 Task: Sort the products in the category "Pinot Grigio" by price (lowest first).
Action: Mouse moved to (799, 281)
Screenshot: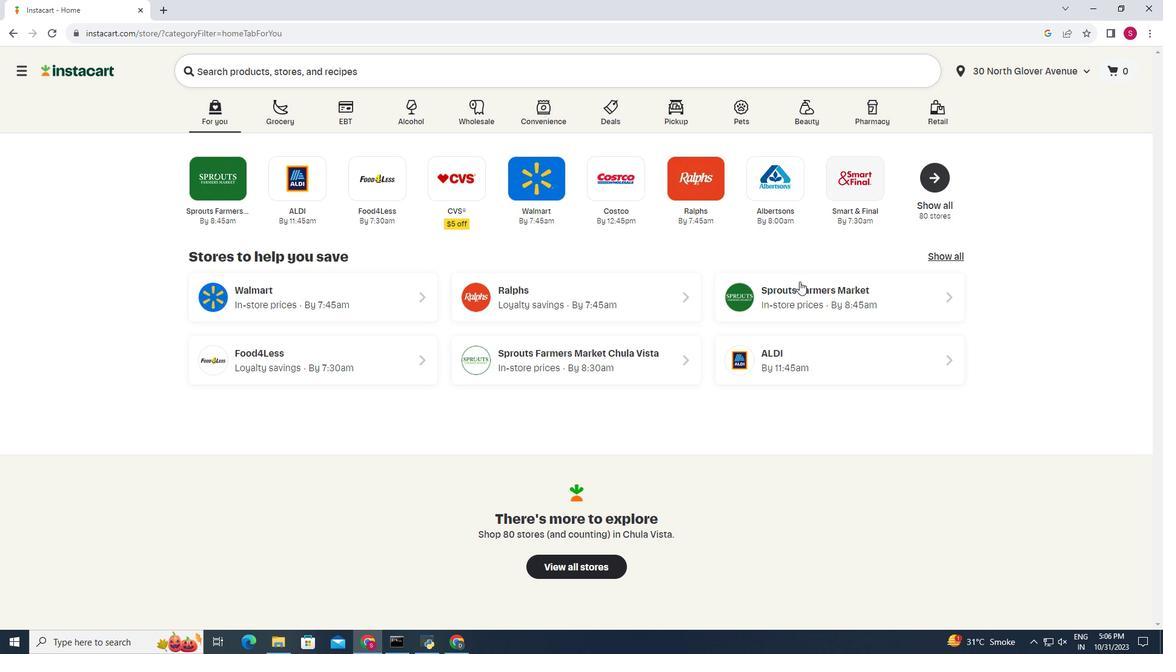 
Action: Mouse pressed left at (799, 281)
Screenshot: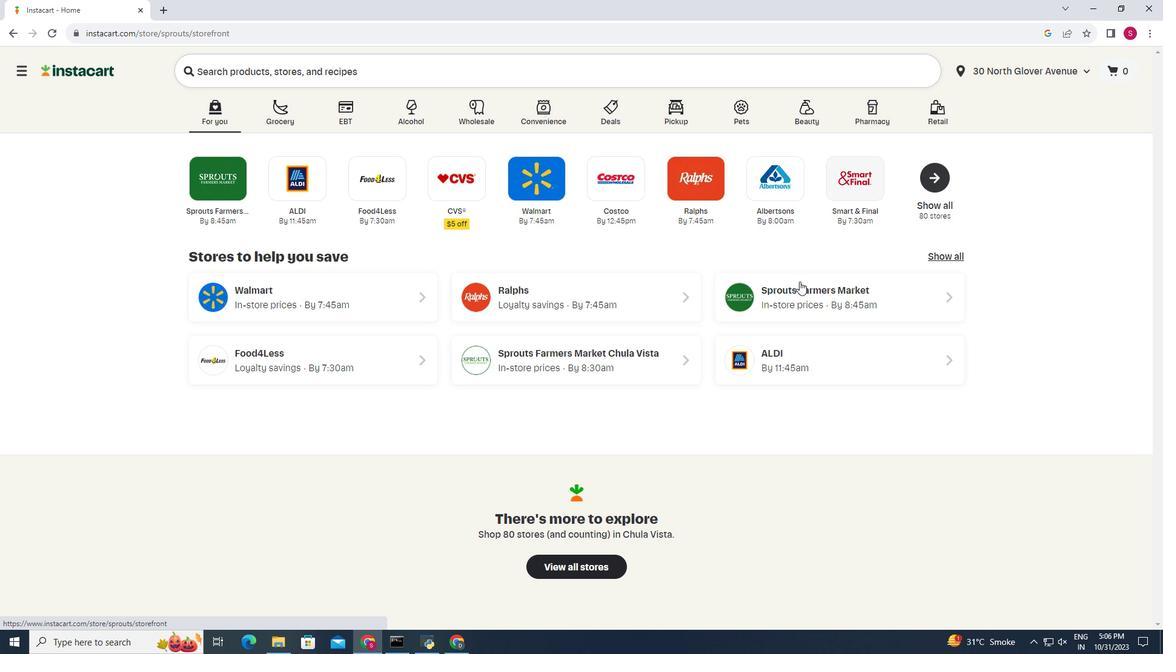 
Action: Mouse moved to (38, 575)
Screenshot: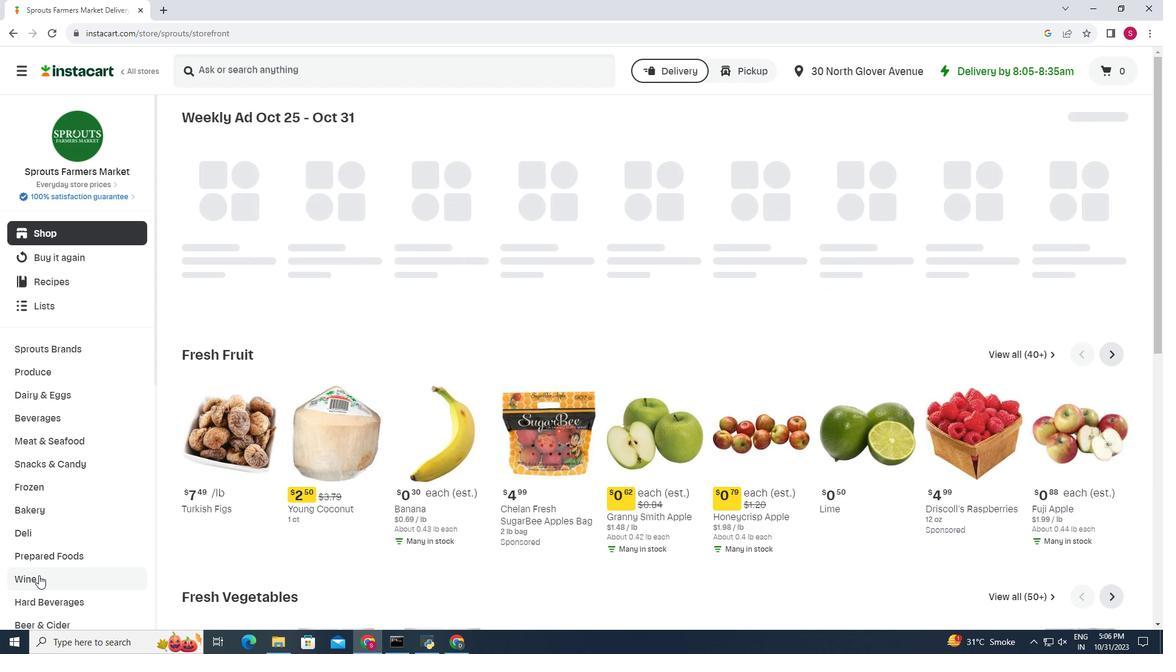 
Action: Mouse pressed left at (38, 575)
Screenshot: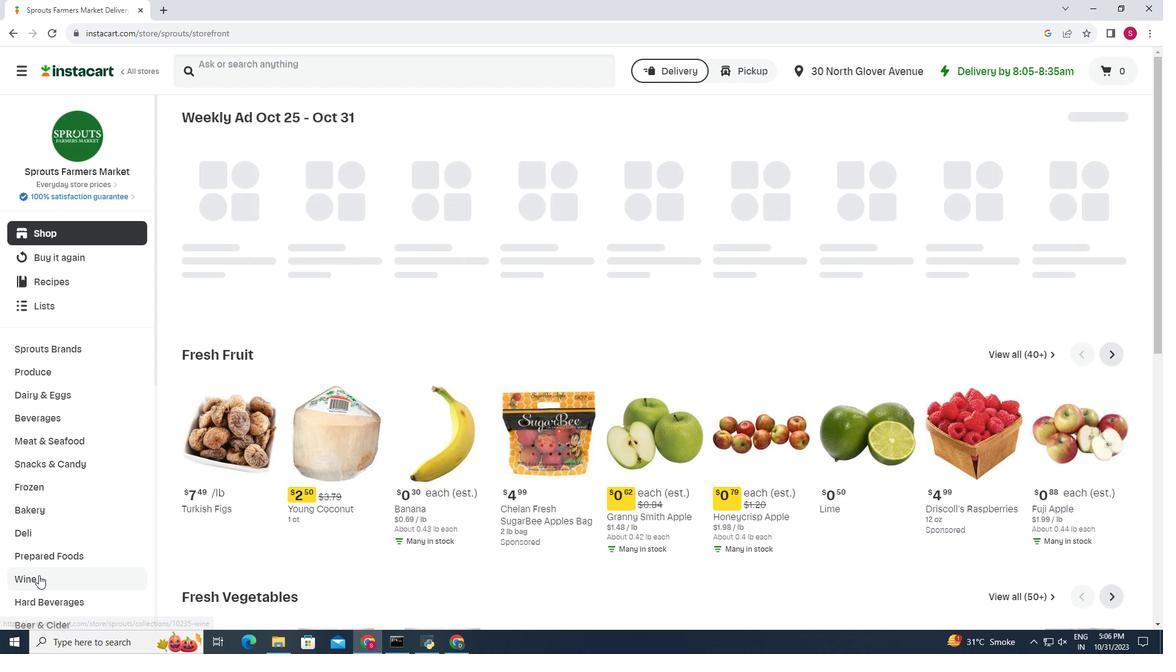
Action: Mouse moved to (330, 155)
Screenshot: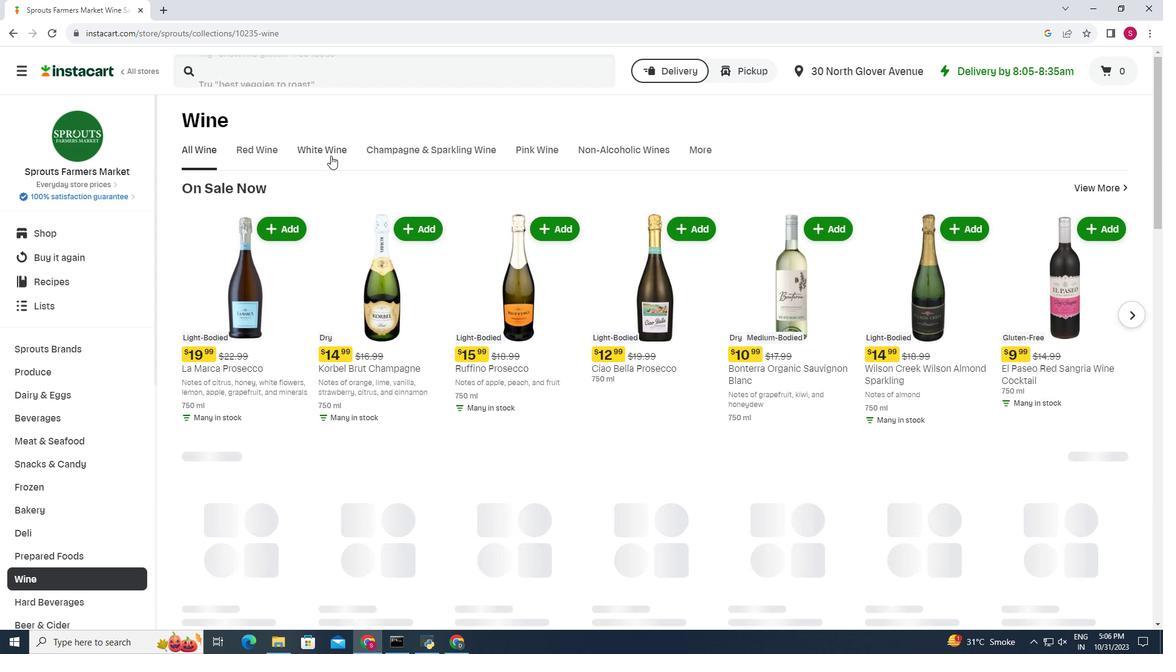 
Action: Mouse pressed left at (330, 155)
Screenshot: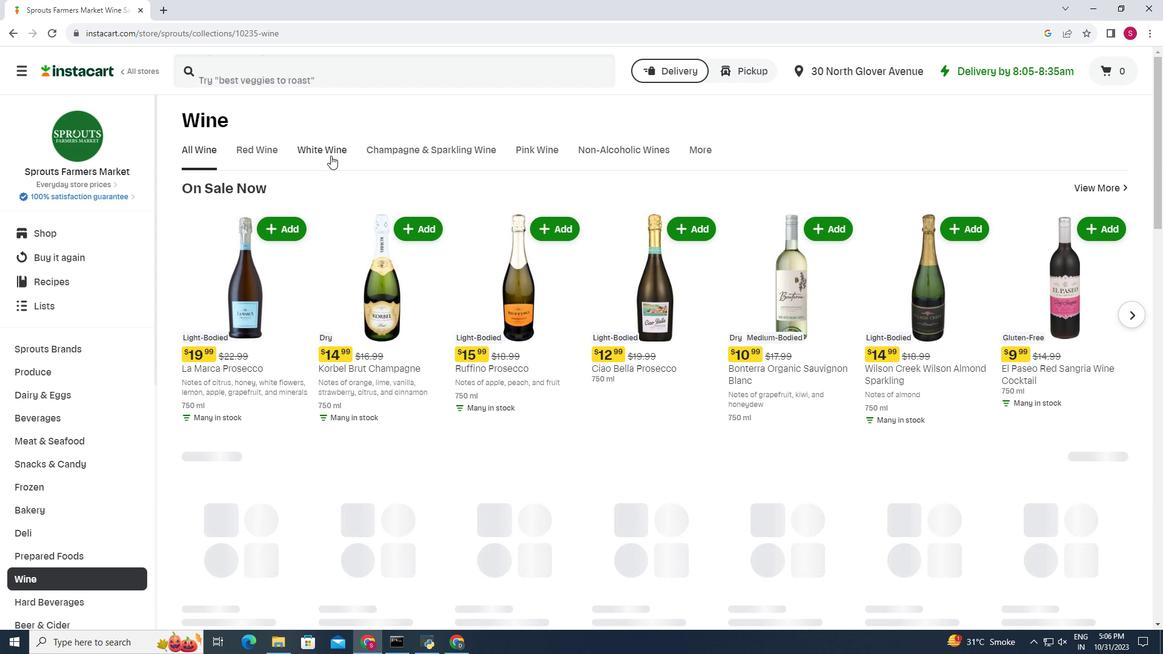 
Action: Mouse moved to (477, 206)
Screenshot: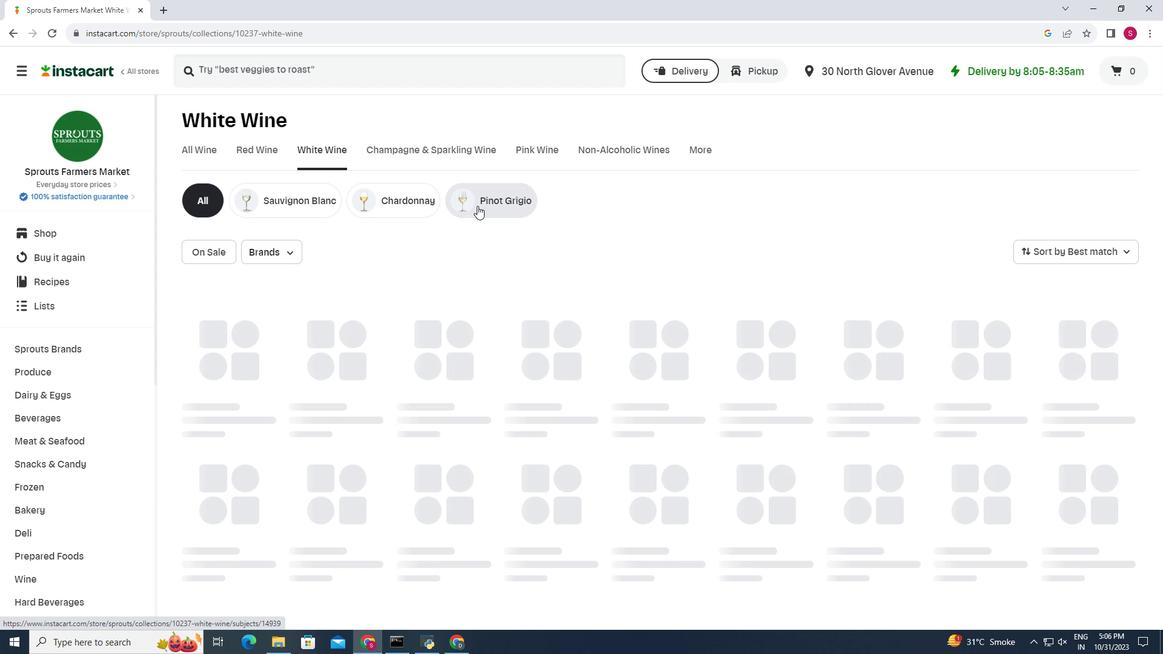 
Action: Mouse pressed left at (477, 206)
Screenshot: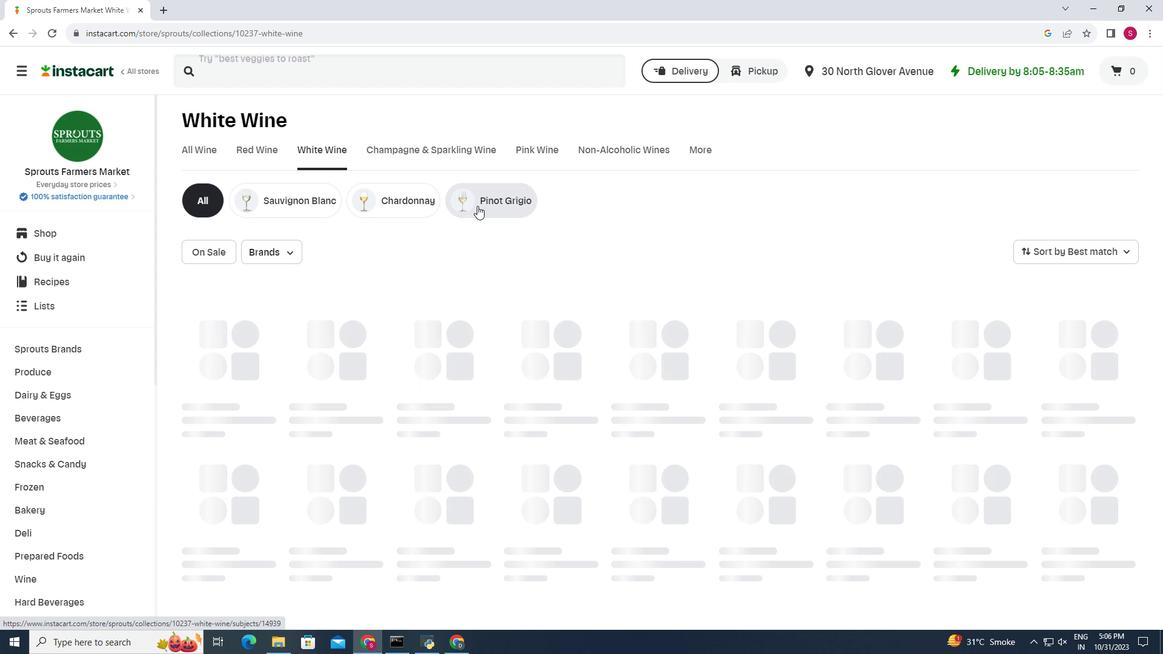 
Action: Mouse moved to (1121, 247)
Screenshot: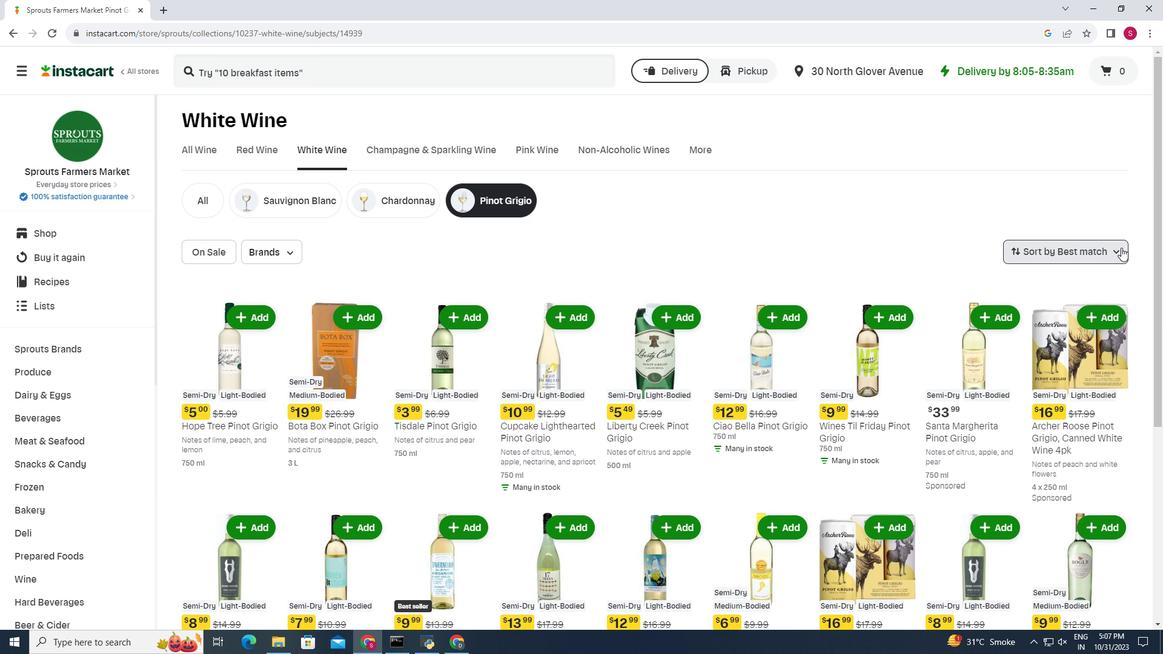 
Action: Mouse pressed left at (1121, 247)
Screenshot: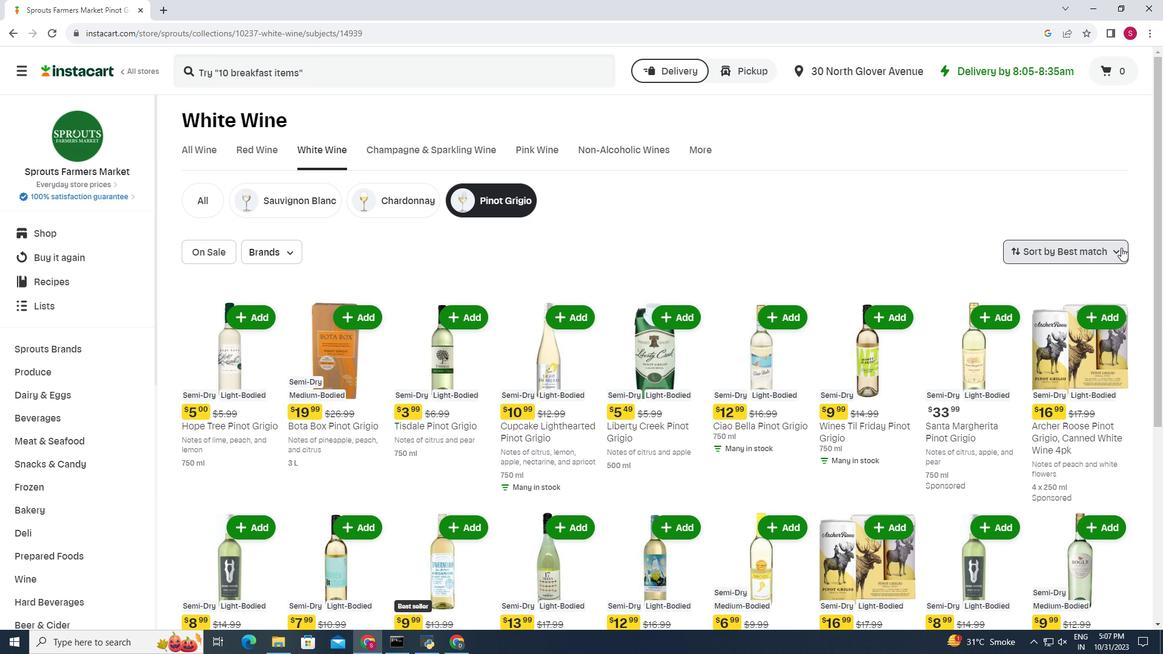 
Action: Mouse moved to (1099, 304)
Screenshot: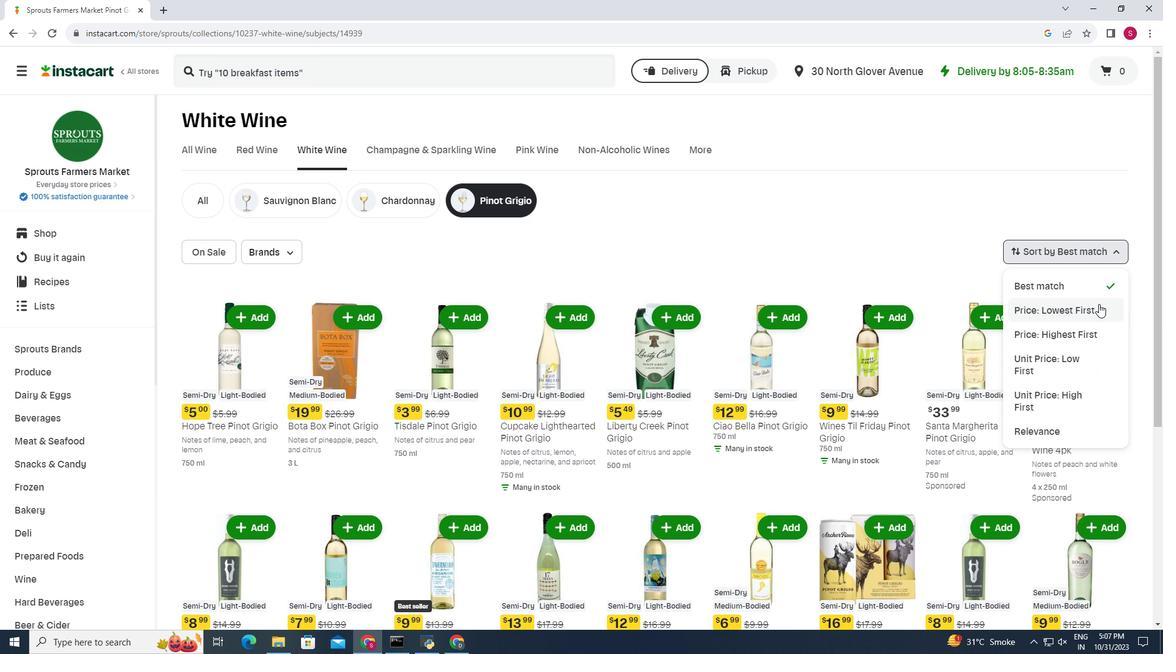 
Action: Mouse pressed left at (1099, 304)
Screenshot: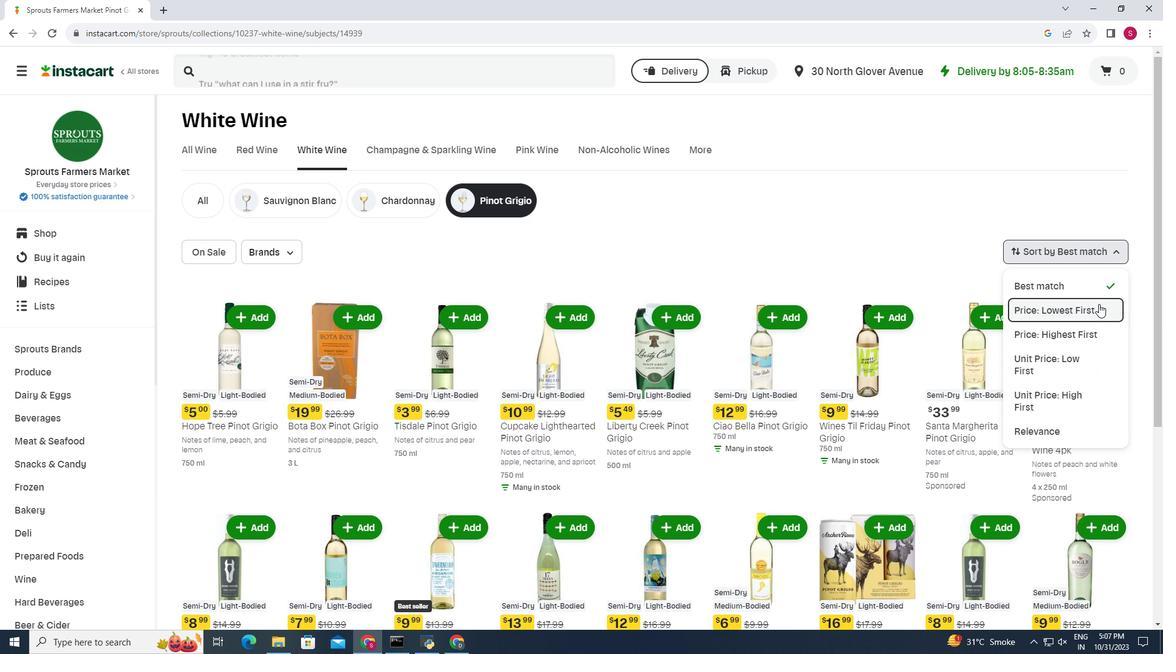 
Action: Mouse moved to (729, 254)
Screenshot: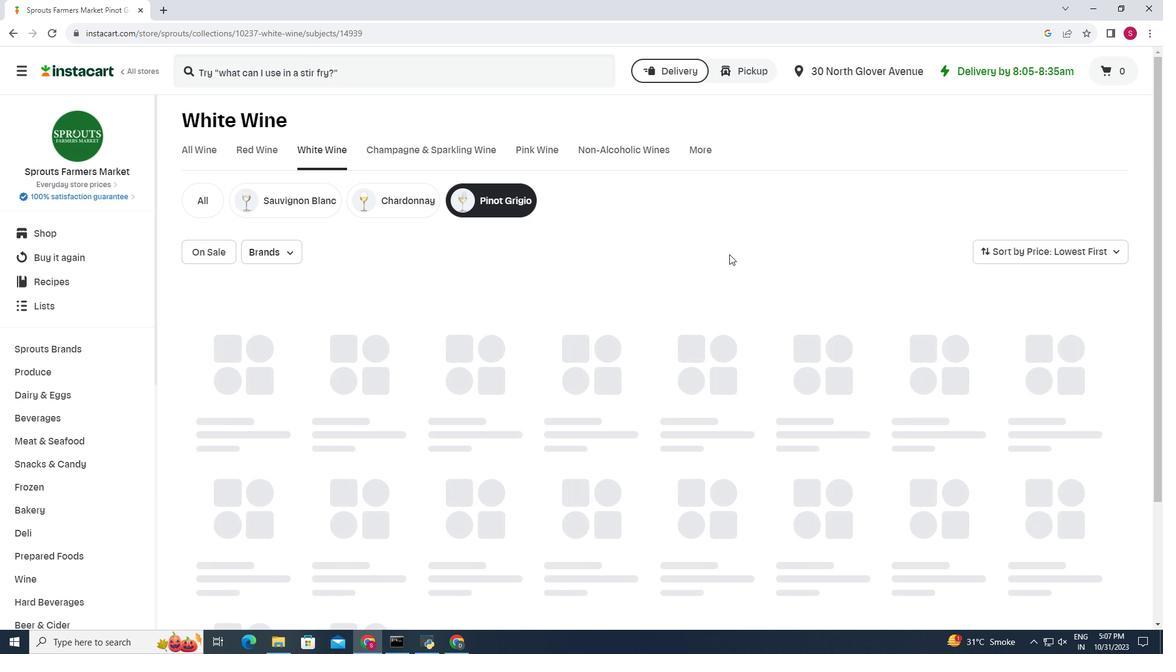 
Action: Mouse scrolled (729, 253) with delta (0, 0)
Screenshot: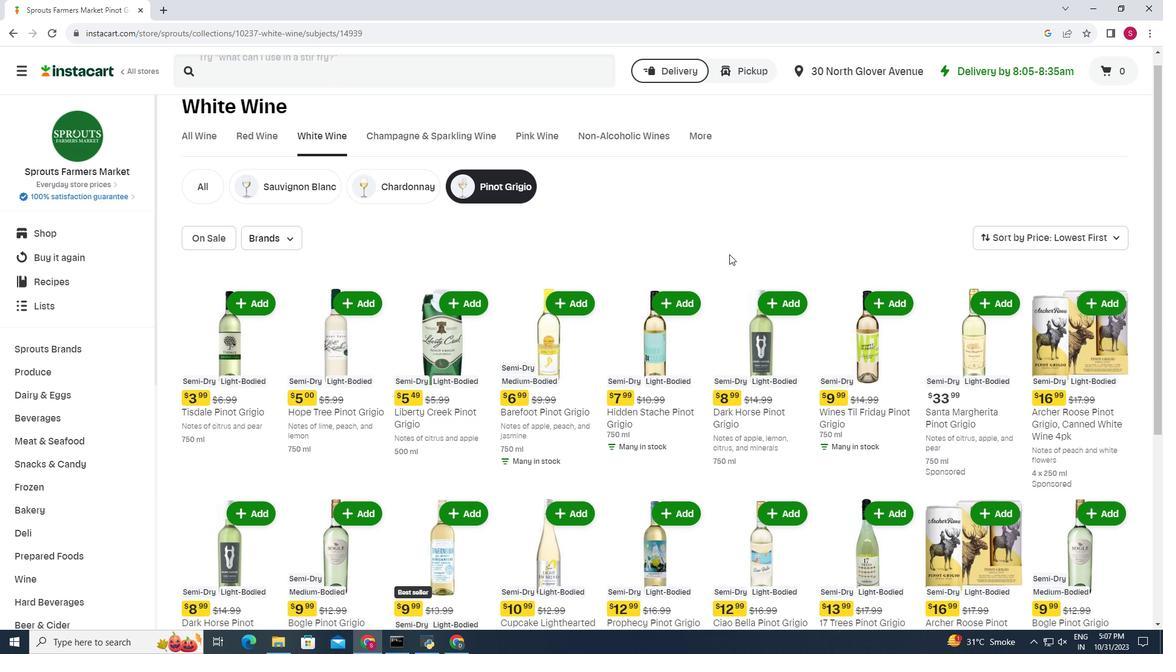
Action: Mouse scrolled (729, 253) with delta (0, 0)
Screenshot: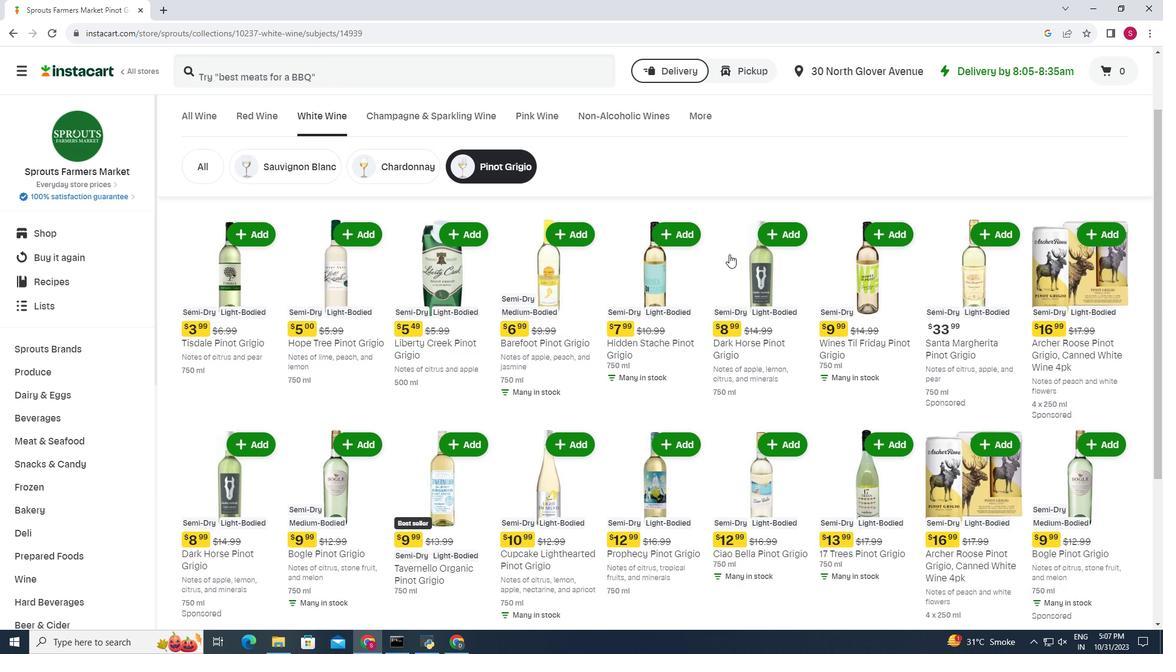 
Action: Mouse scrolled (729, 253) with delta (0, 0)
Screenshot: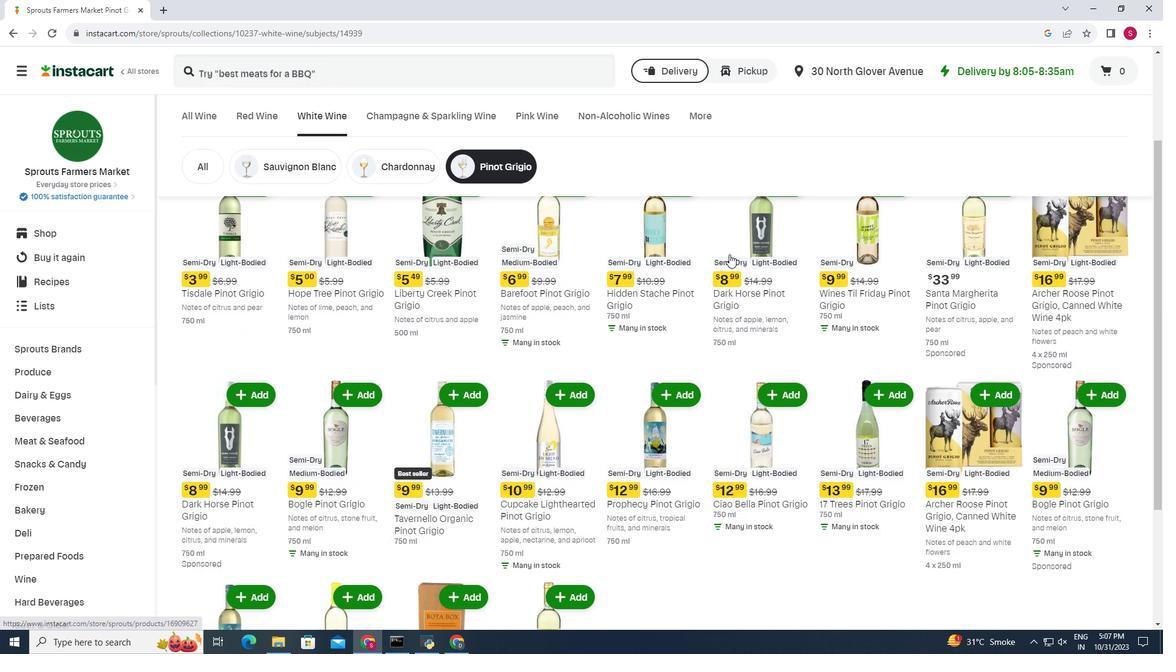 
Action: Mouse scrolled (729, 253) with delta (0, 0)
Screenshot: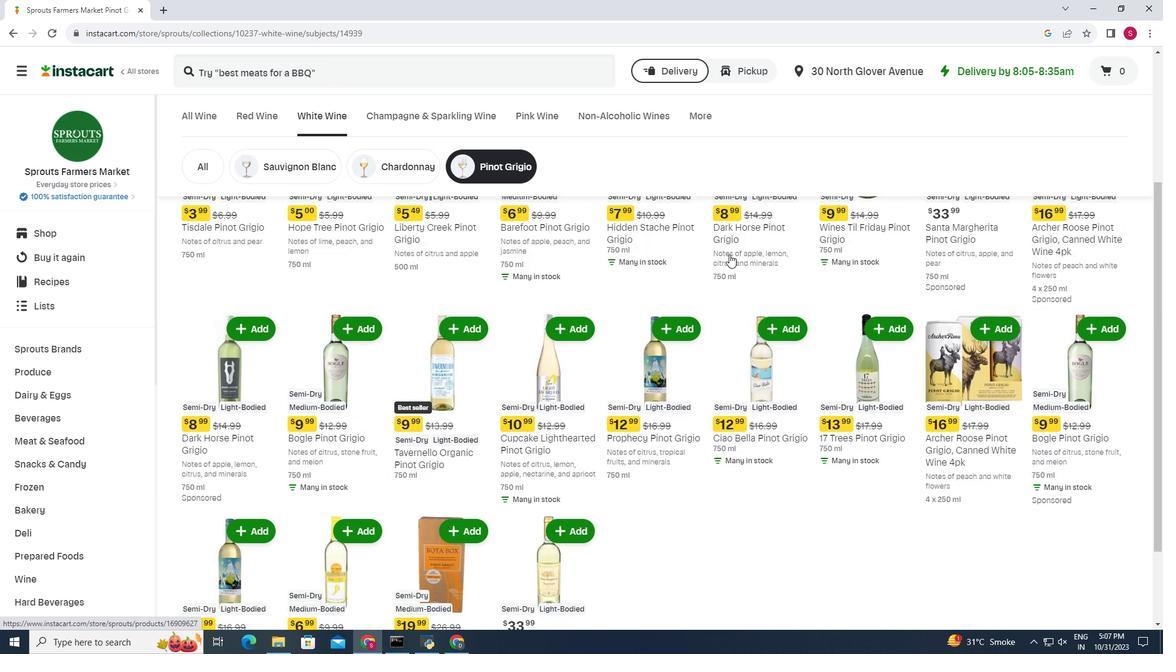 
Action: Mouse scrolled (729, 253) with delta (0, 0)
Screenshot: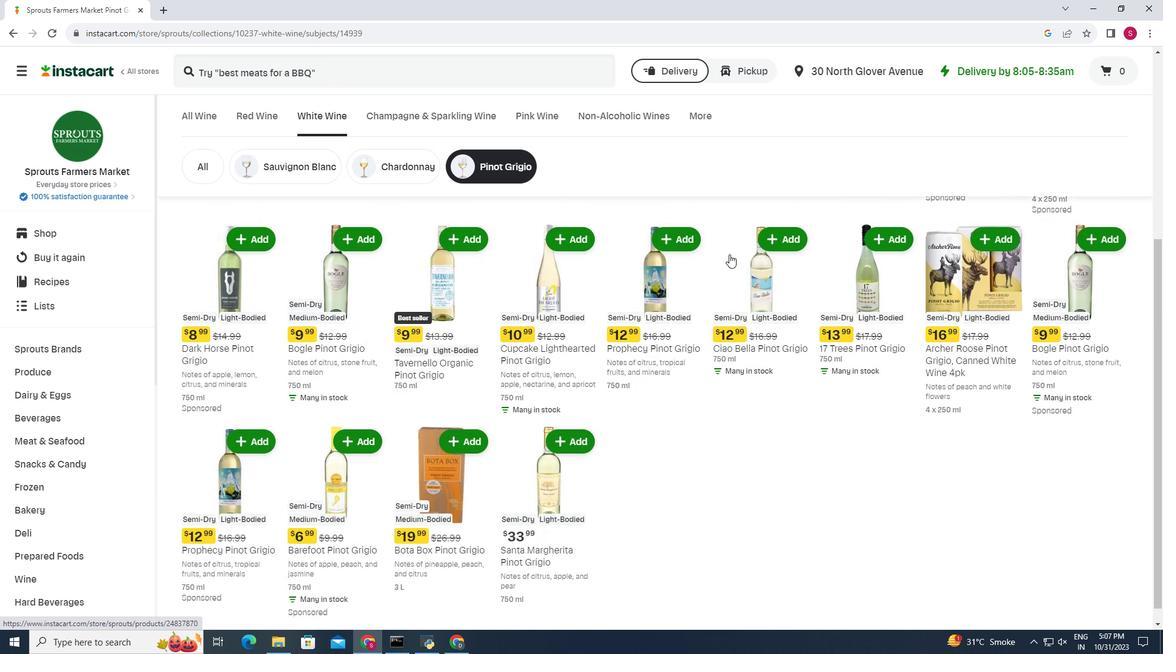 
Action: Mouse scrolled (729, 253) with delta (0, 0)
Screenshot: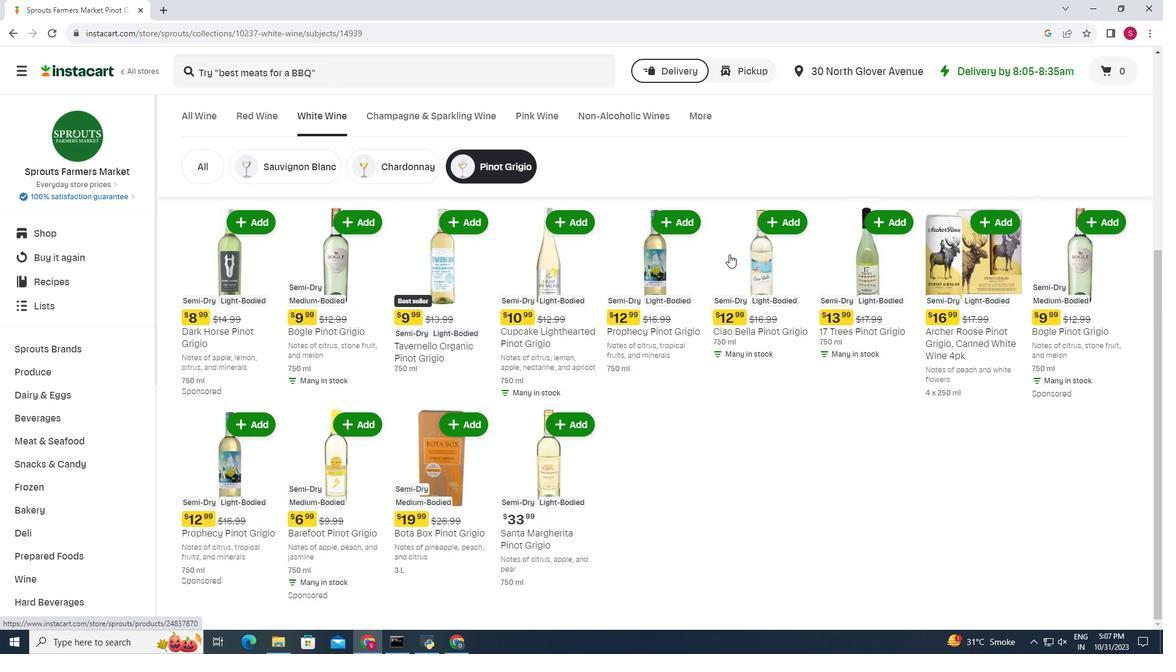 
Action: Mouse scrolled (729, 253) with delta (0, 0)
Screenshot: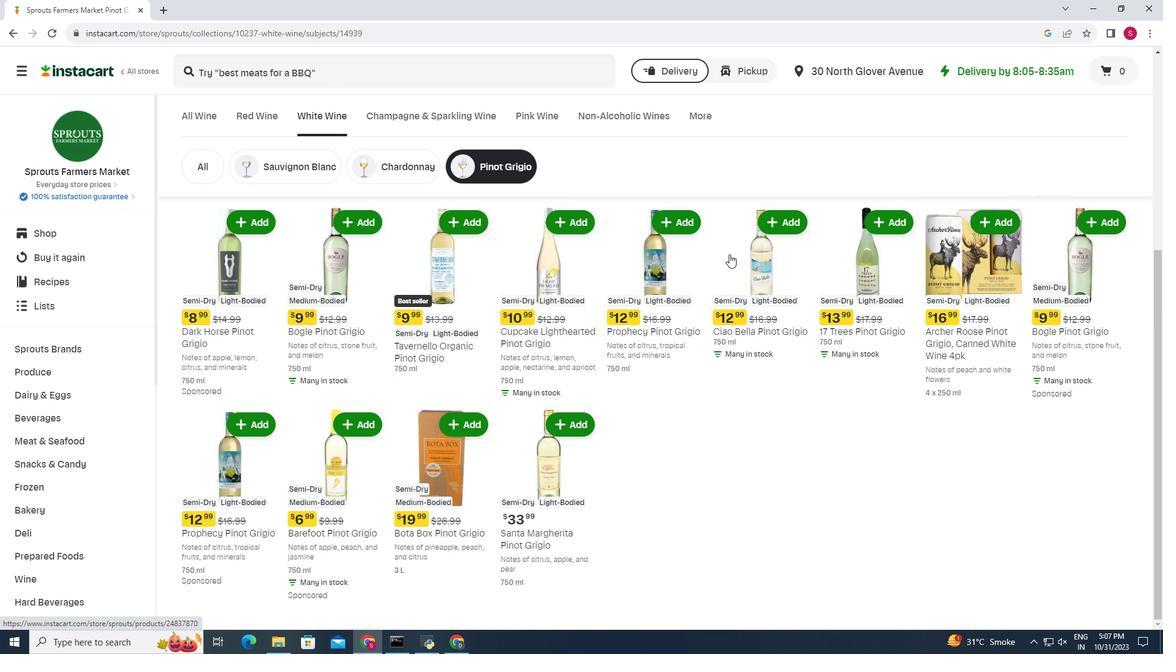 
